 Task: Add Mychelle Nude Sun Shield Liquid Tint Spf 50 to the cart.
Action: Mouse moved to (266, 139)
Screenshot: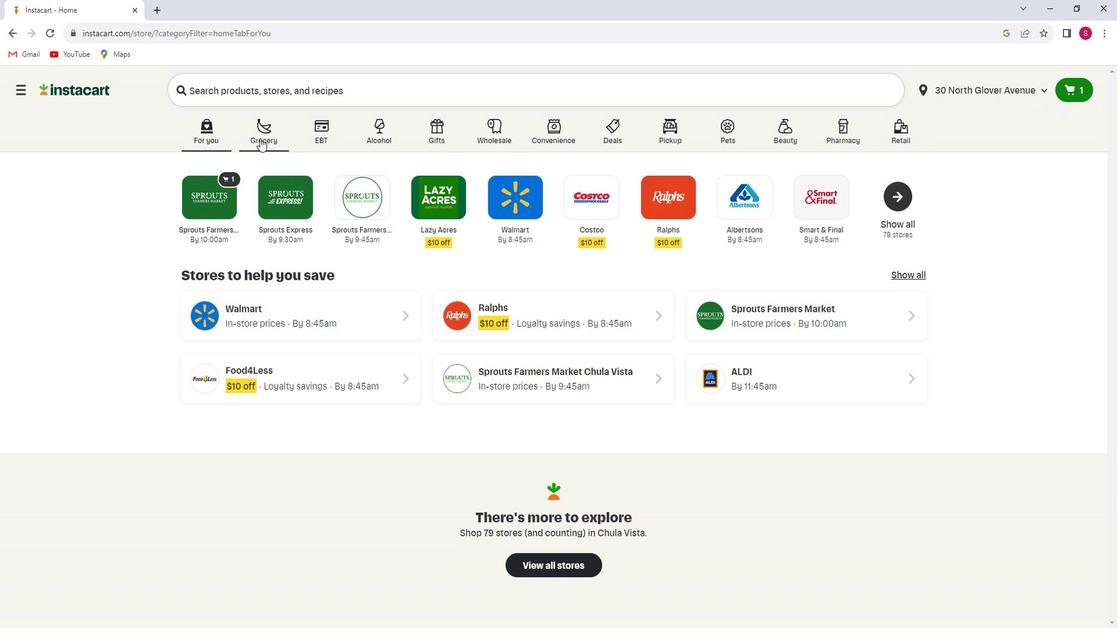
Action: Mouse pressed left at (266, 139)
Screenshot: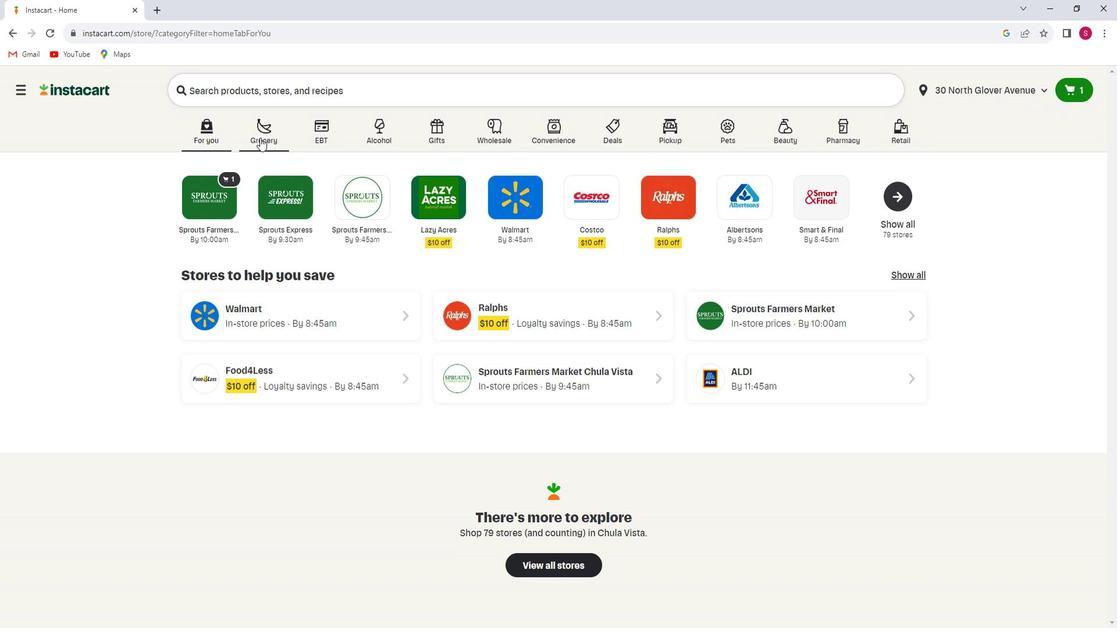 
Action: Mouse moved to (247, 360)
Screenshot: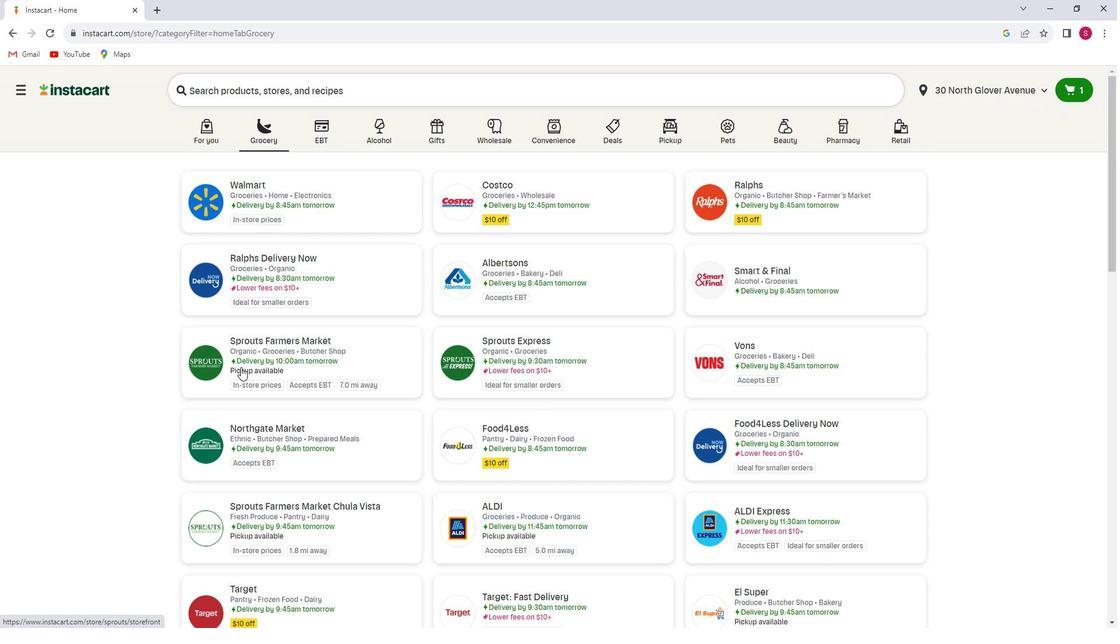 
Action: Mouse pressed left at (247, 360)
Screenshot: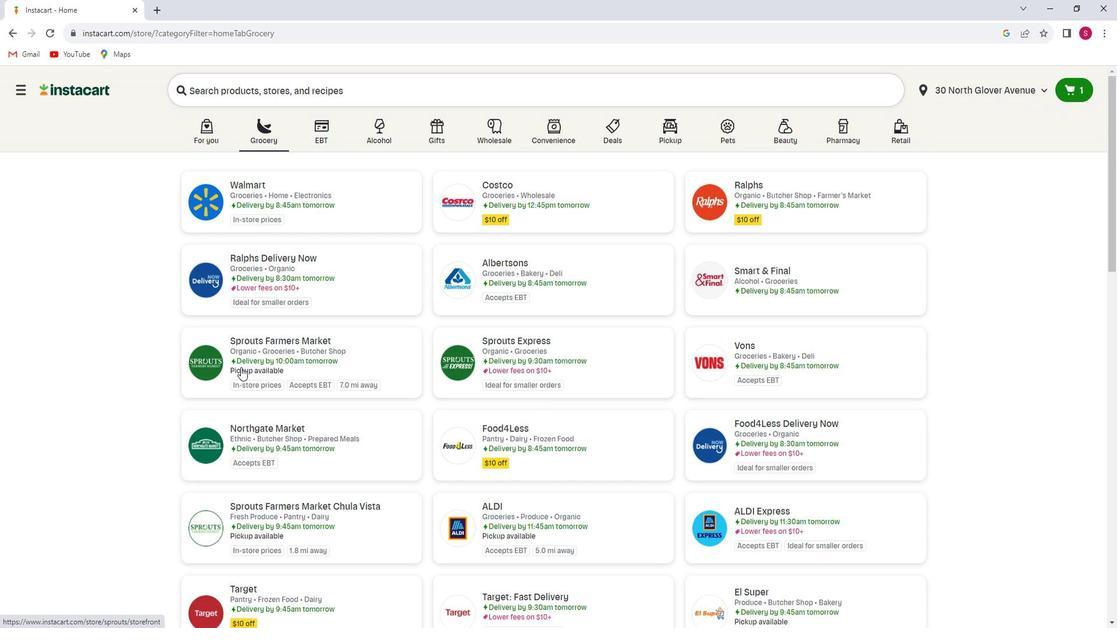 
Action: Mouse moved to (105, 372)
Screenshot: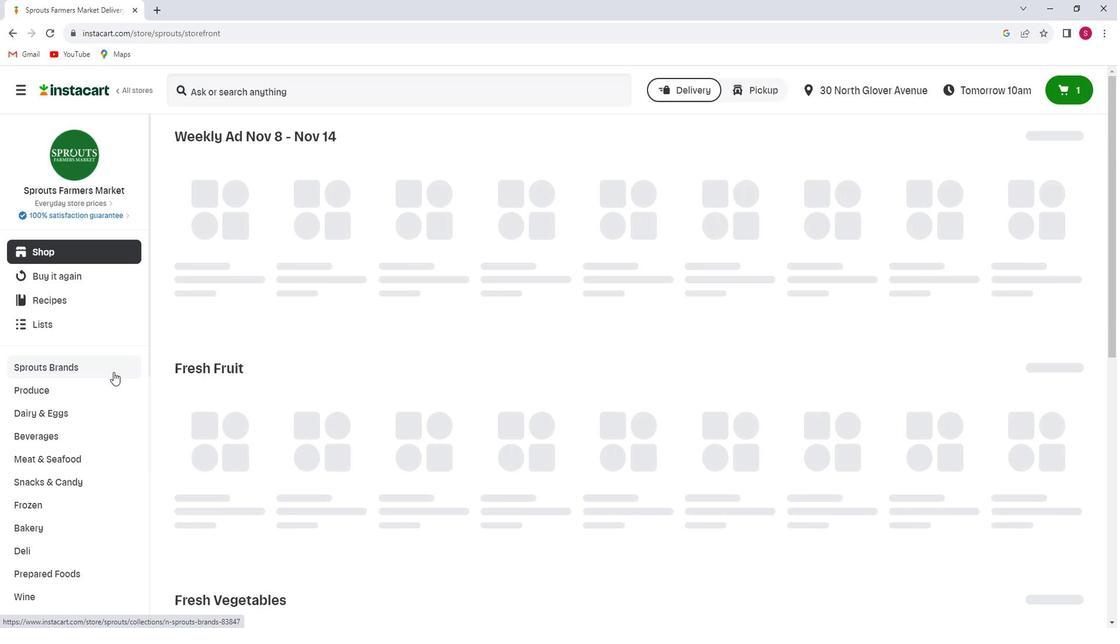 
Action: Mouse scrolled (105, 371) with delta (0, 0)
Screenshot: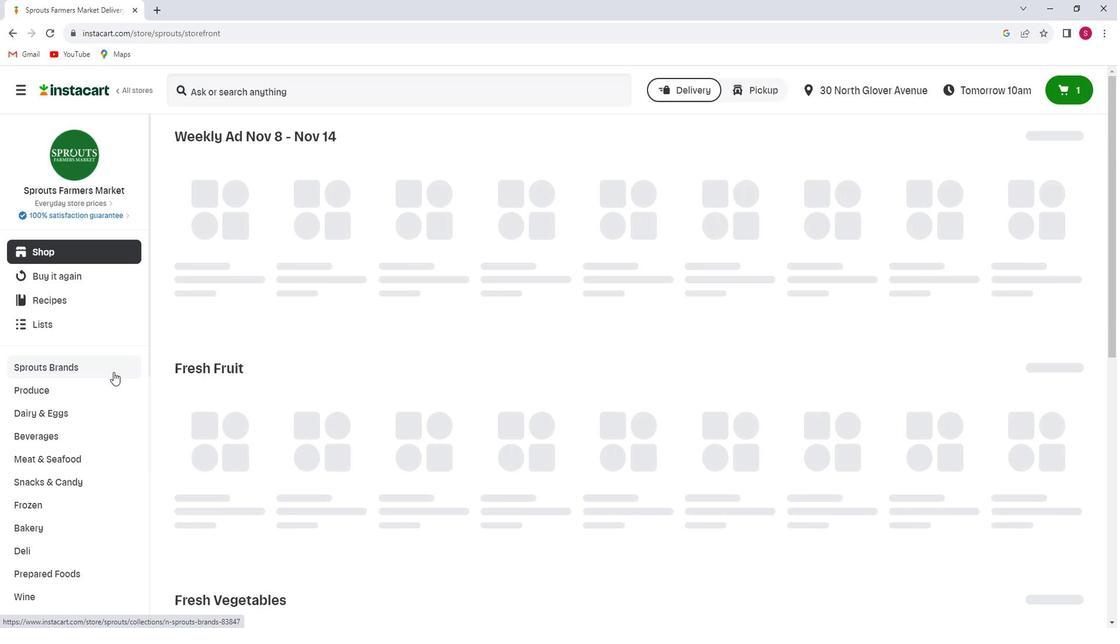
Action: Mouse moved to (103, 374)
Screenshot: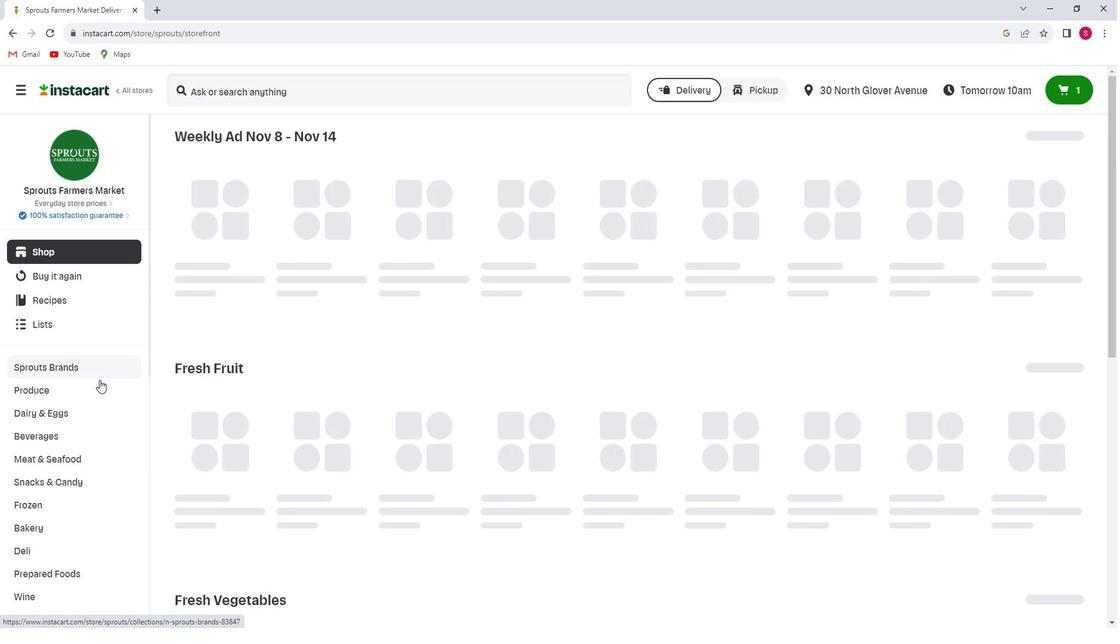 
Action: Mouse scrolled (103, 373) with delta (0, 0)
Screenshot: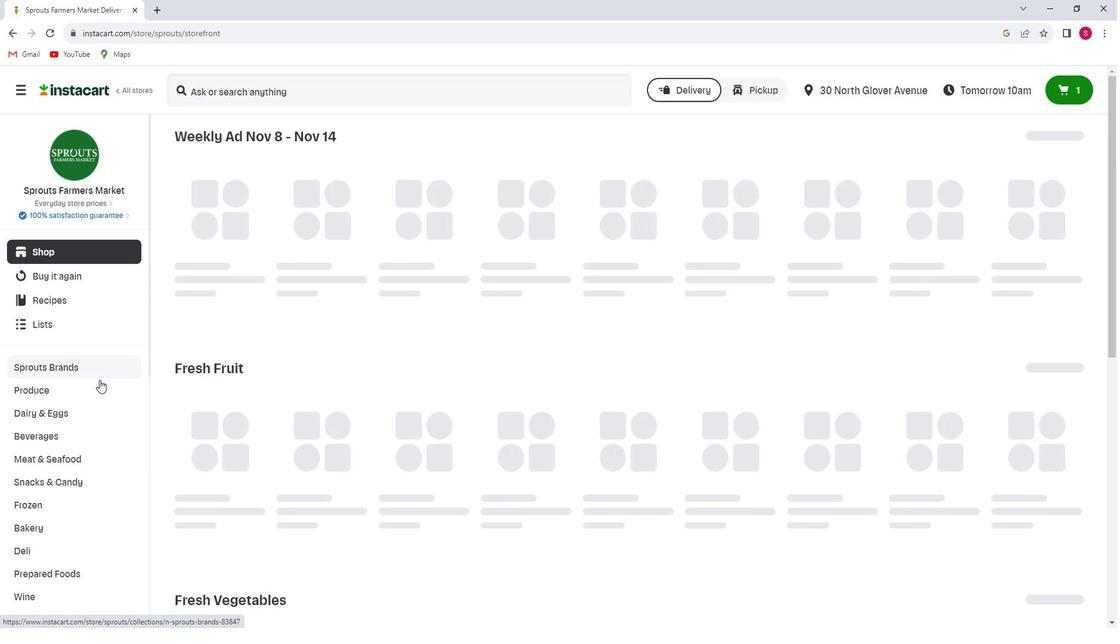 
Action: Mouse scrolled (103, 373) with delta (0, 0)
Screenshot: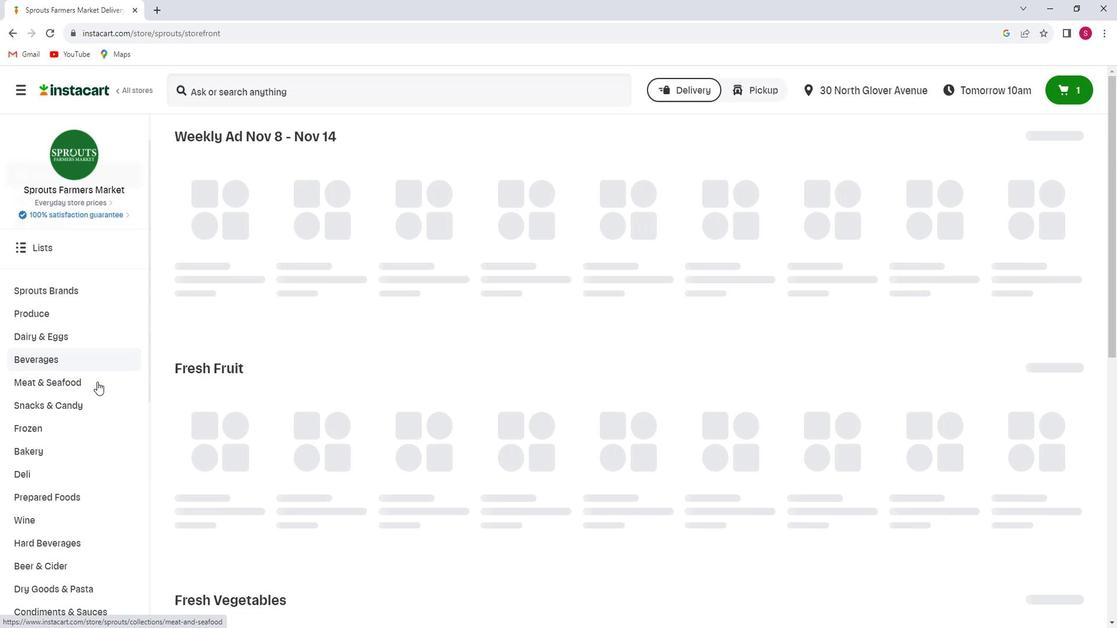
Action: Mouse scrolled (103, 373) with delta (0, 0)
Screenshot: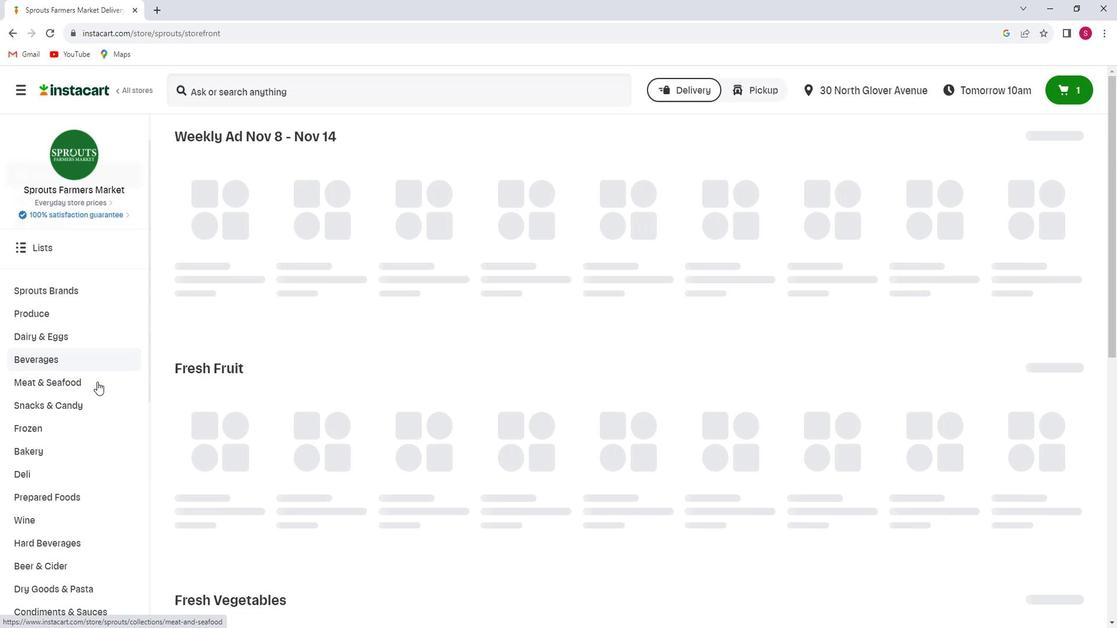 
Action: Mouse scrolled (103, 373) with delta (0, 0)
Screenshot: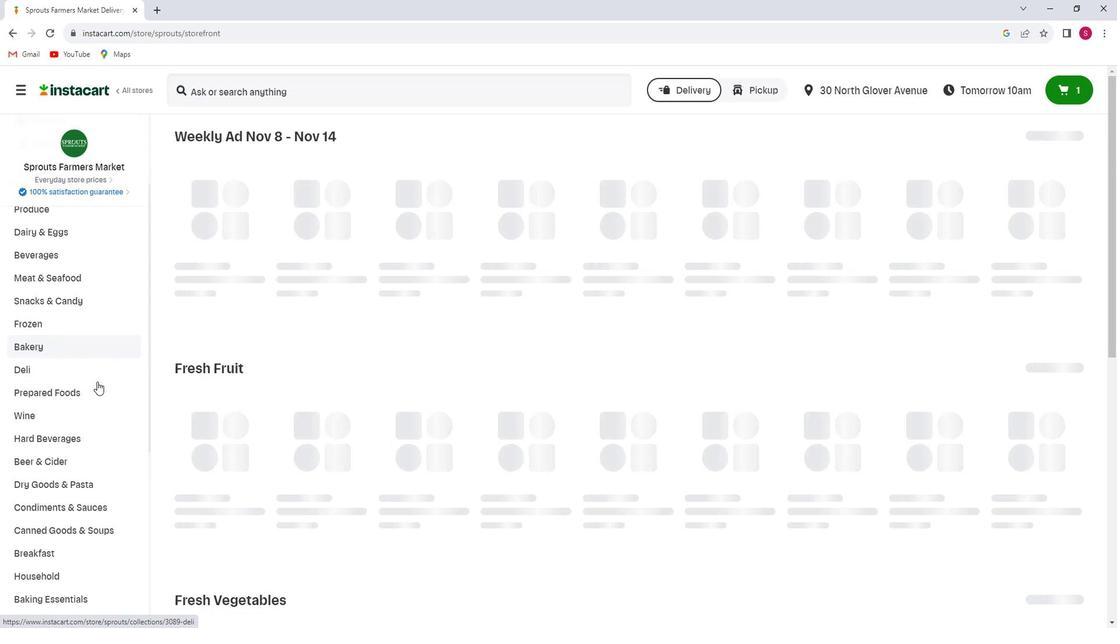 
Action: Mouse scrolled (103, 373) with delta (0, 0)
Screenshot: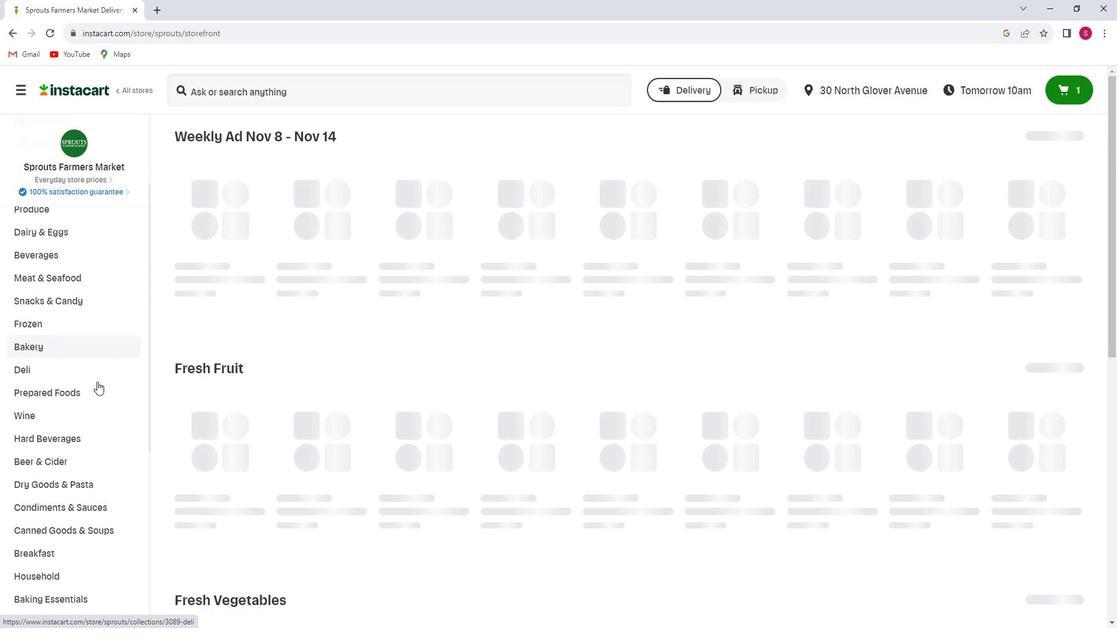 
Action: Mouse scrolled (103, 373) with delta (0, 0)
Screenshot: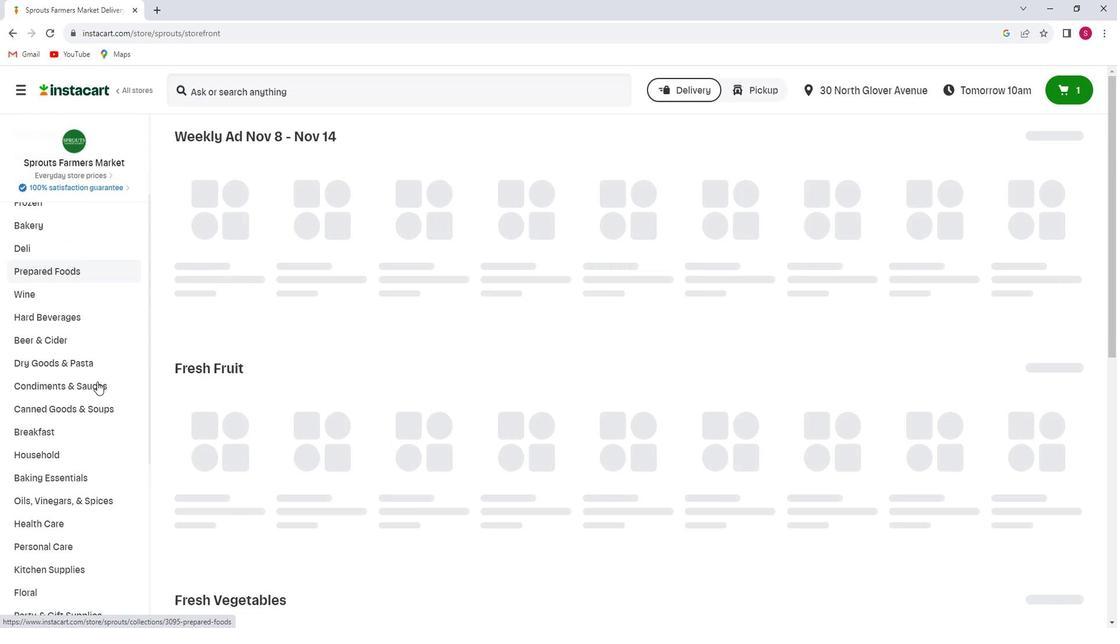 
Action: Mouse moved to (90, 406)
Screenshot: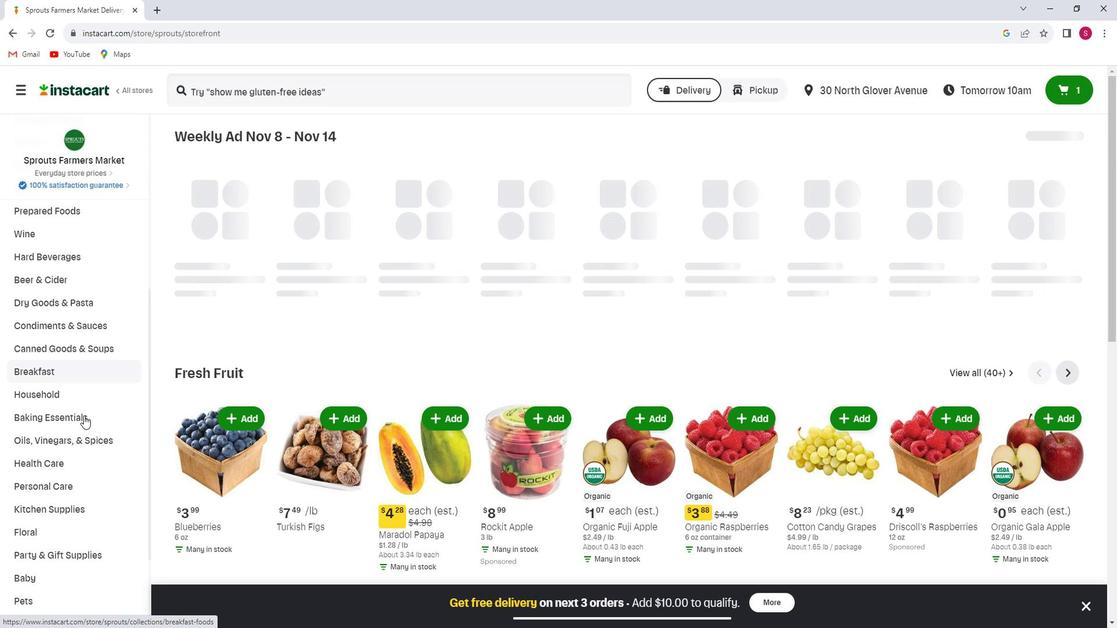 
Action: Mouse scrolled (90, 406) with delta (0, 0)
Screenshot: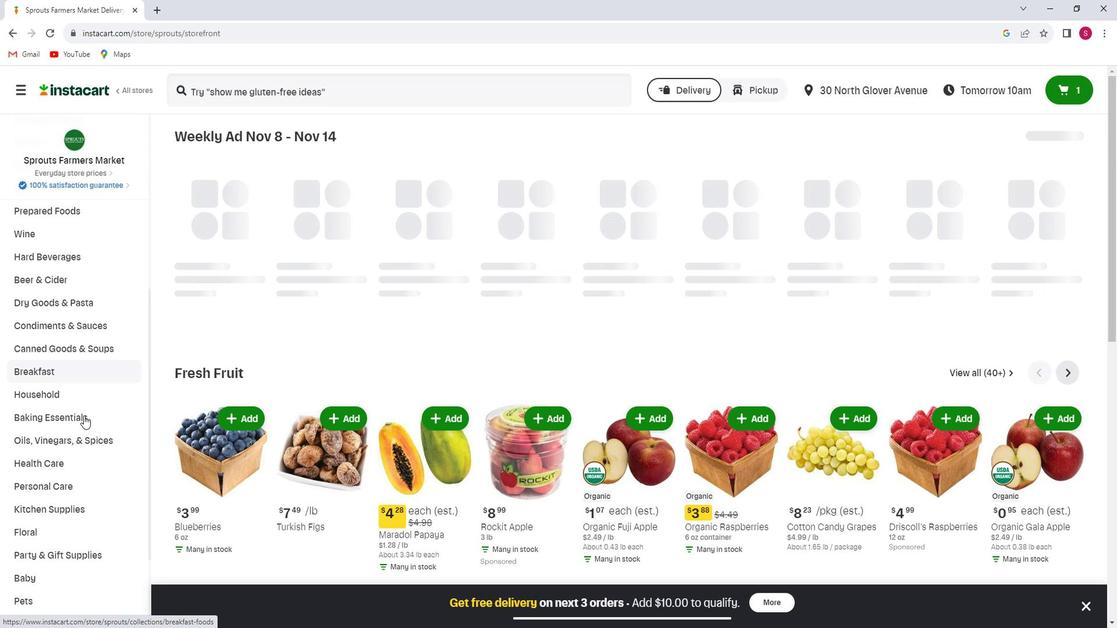 
Action: Mouse moved to (84, 413)
Screenshot: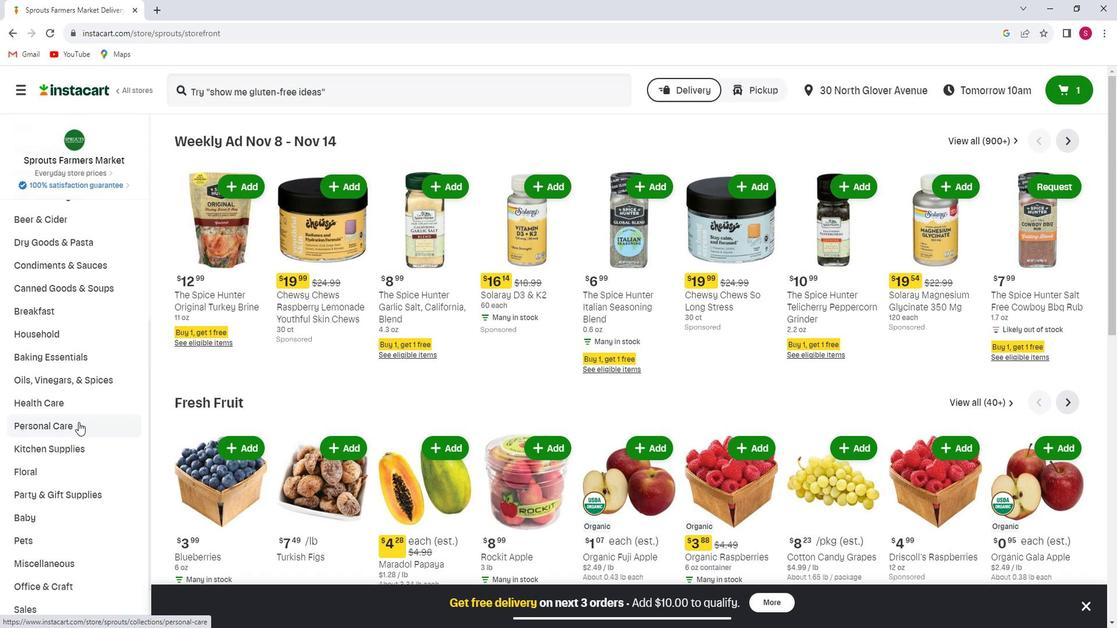 
Action: Mouse pressed left at (84, 413)
Screenshot: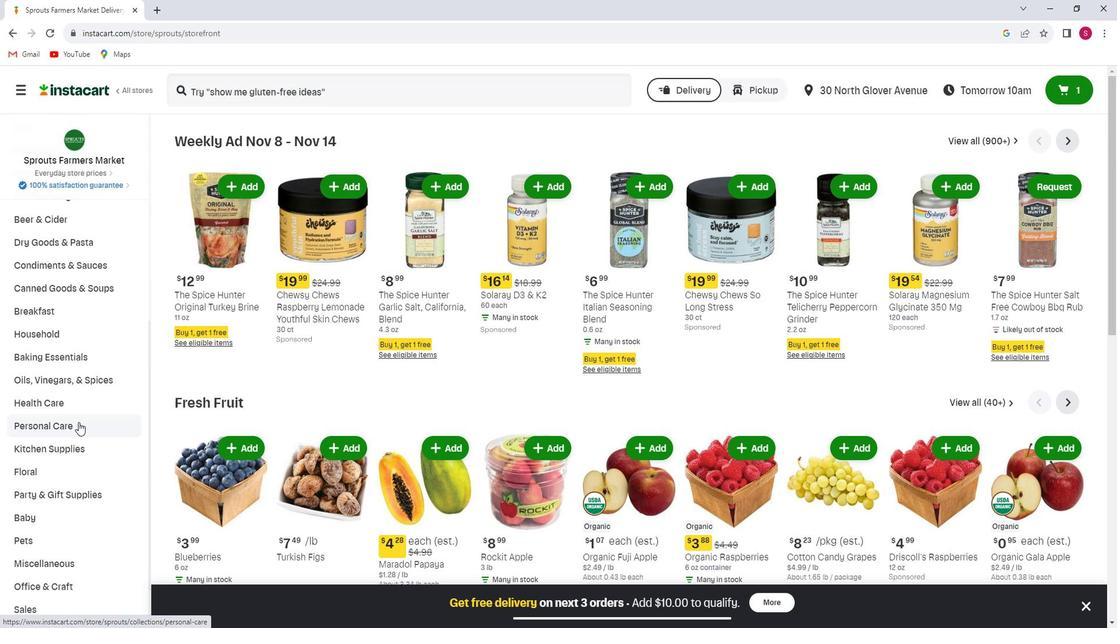 
Action: Mouse moved to (923, 168)
Screenshot: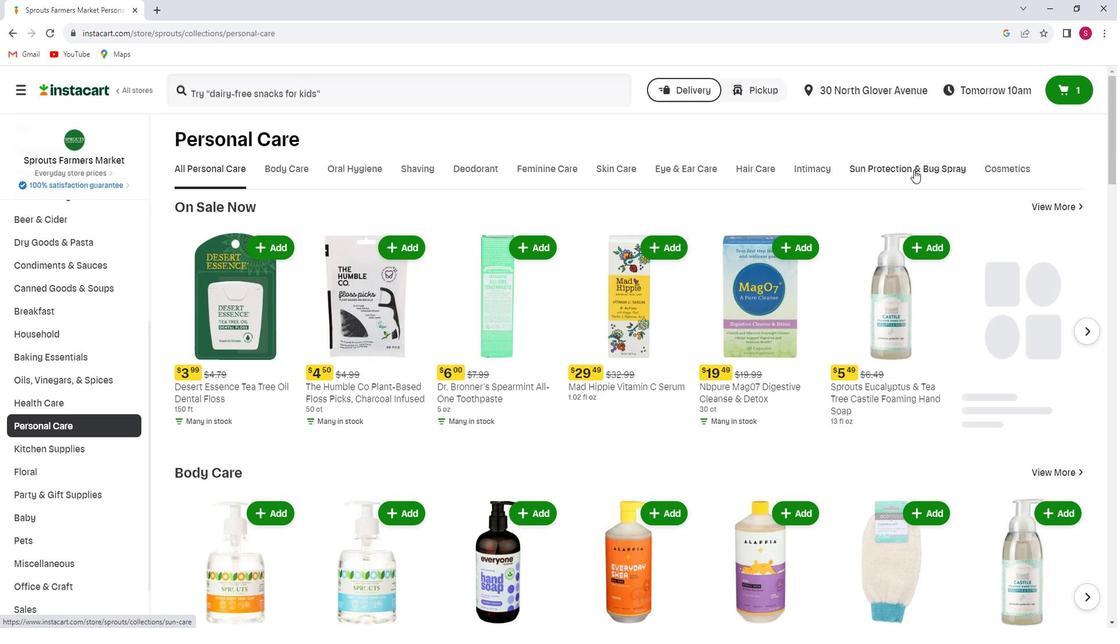 
Action: Mouse pressed left at (923, 168)
Screenshot: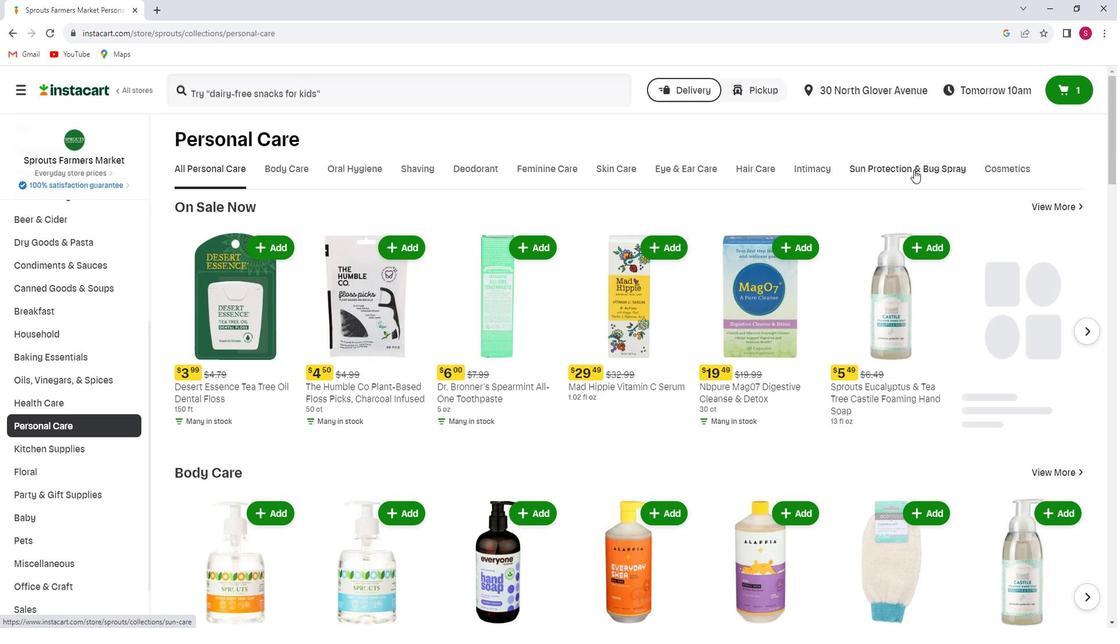 
Action: Mouse moved to (884, 170)
Screenshot: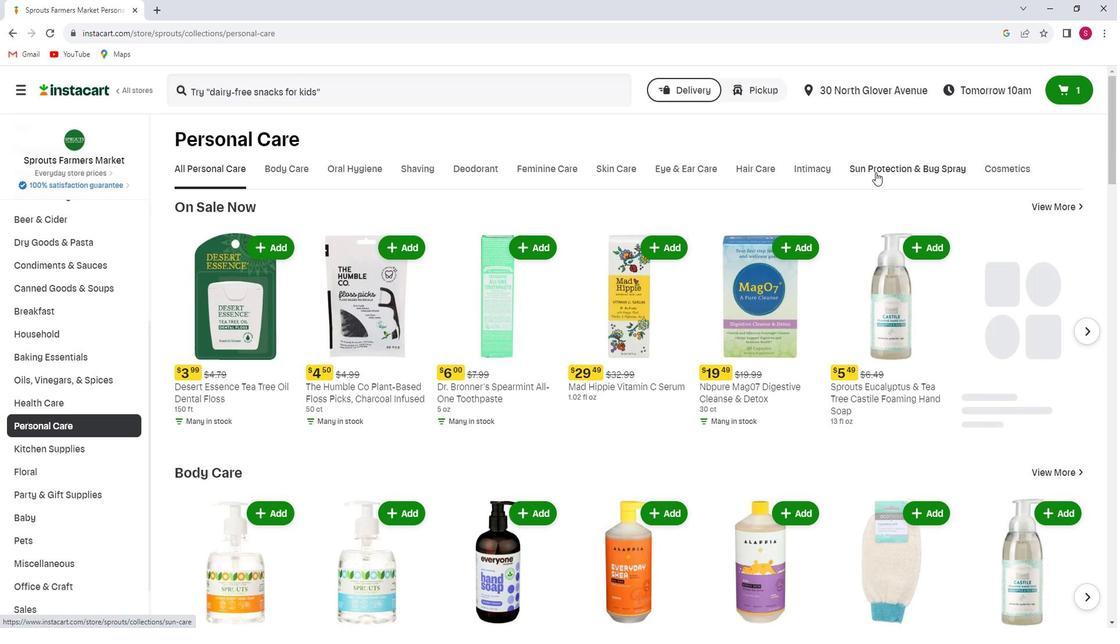 
Action: Mouse pressed left at (884, 170)
Screenshot: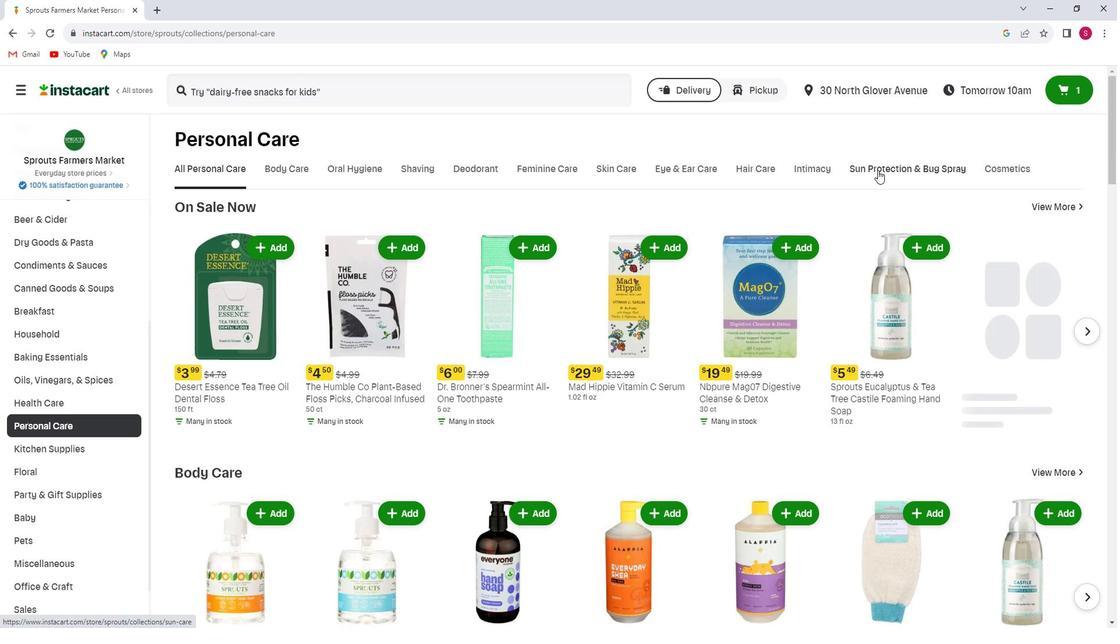 
Action: Mouse moved to (384, 101)
Screenshot: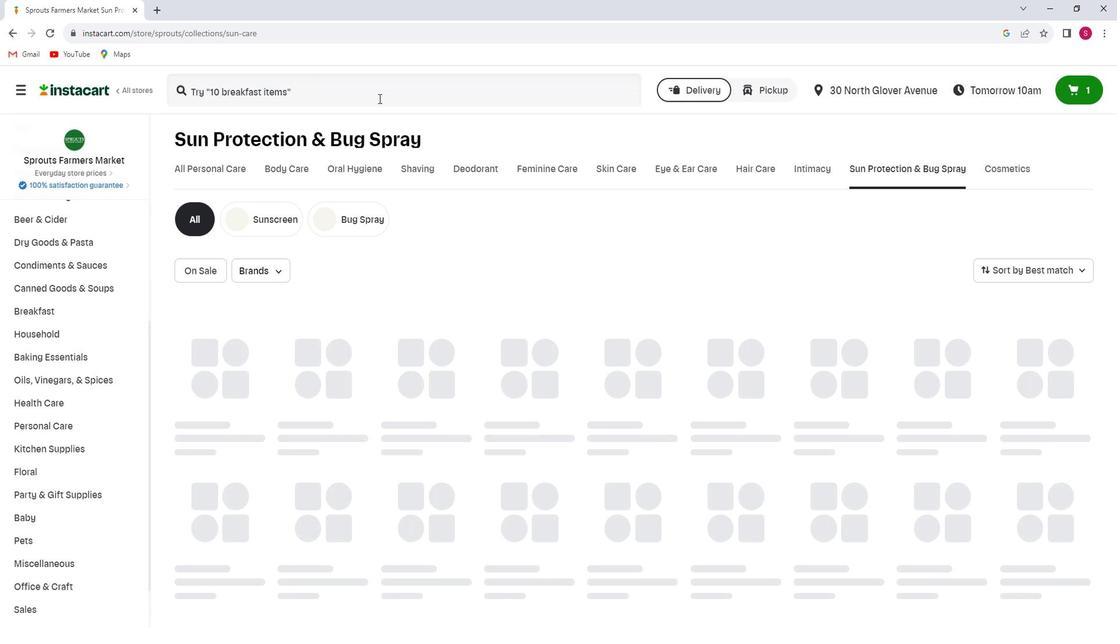 
Action: Mouse pressed left at (384, 101)
Screenshot: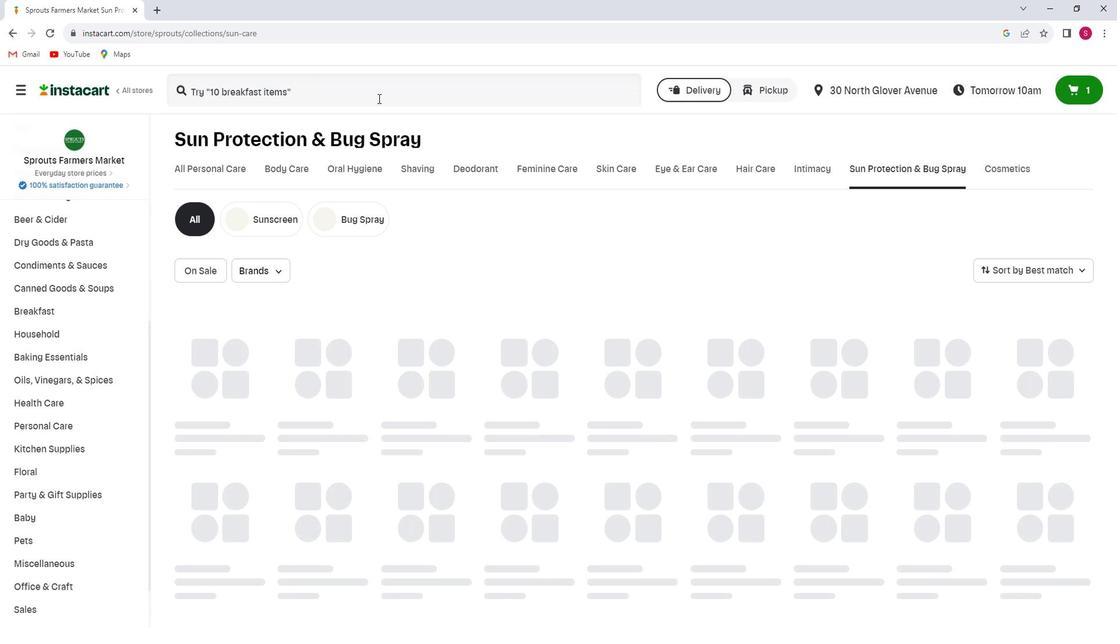 
Action: Mouse moved to (384, 100)
Screenshot: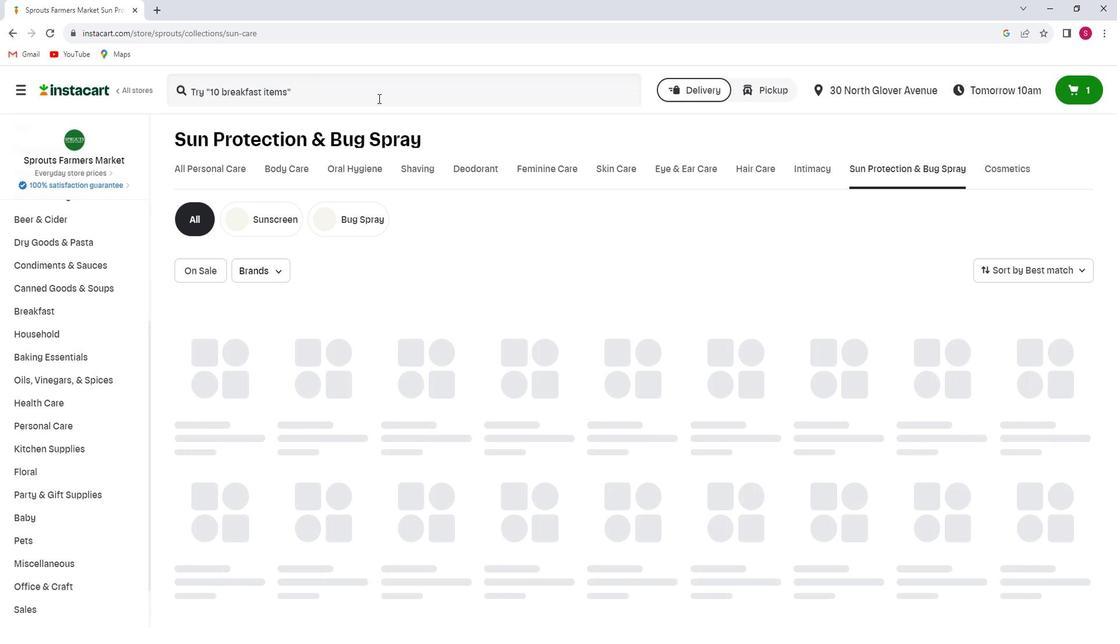 
Action: Mouse pressed left at (384, 100)
Screenshot: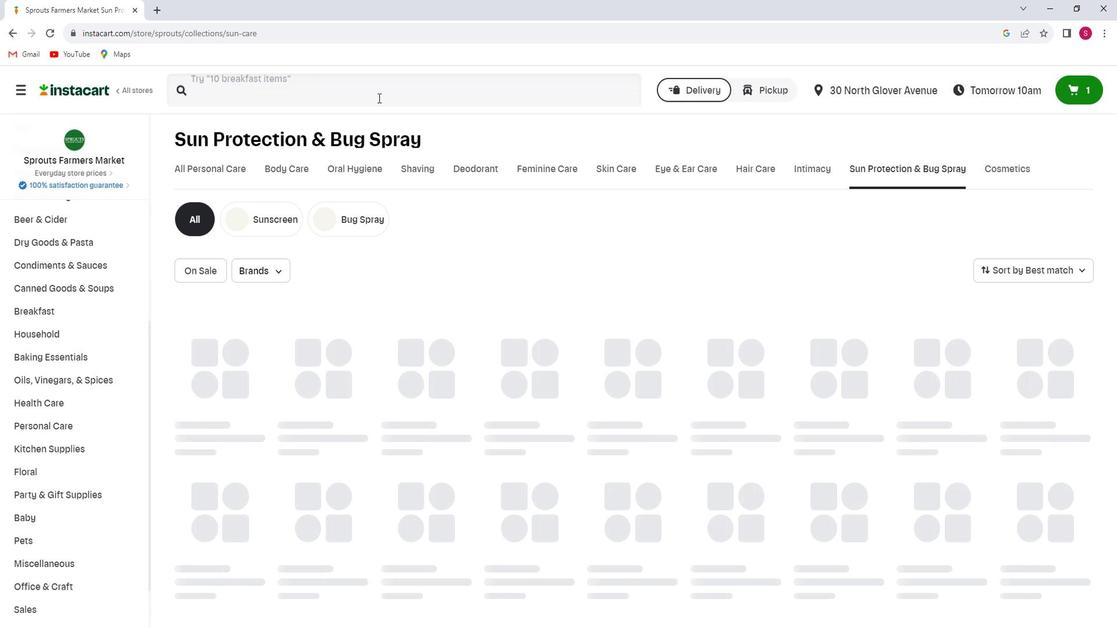 
Action: Mouse moved to (340, 83)
Screenshot: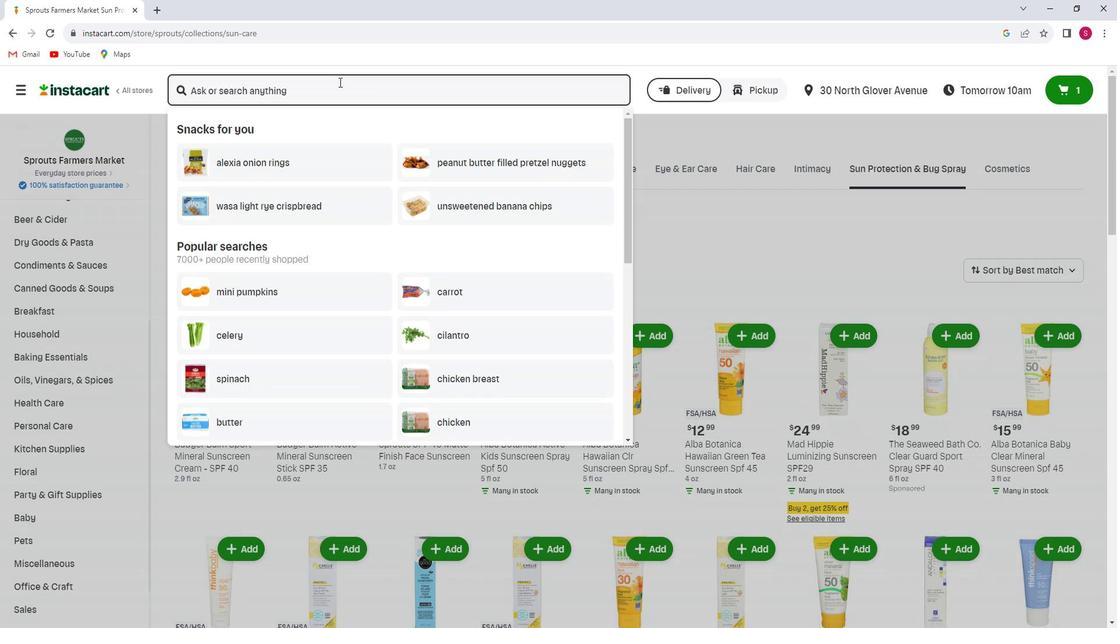
Action: Key pressed <Key.shift>Mychelle<Key.space><Key.shift>Nude<Key.space><Key.shift>Sun<Key.space><Key.shift>Shield<Key.space><Key.shift>liquid<Key.space><Key.shift>Tint<Key.space><Key.shift>Spf<Key.space>50<Key.enter>
Screenshot: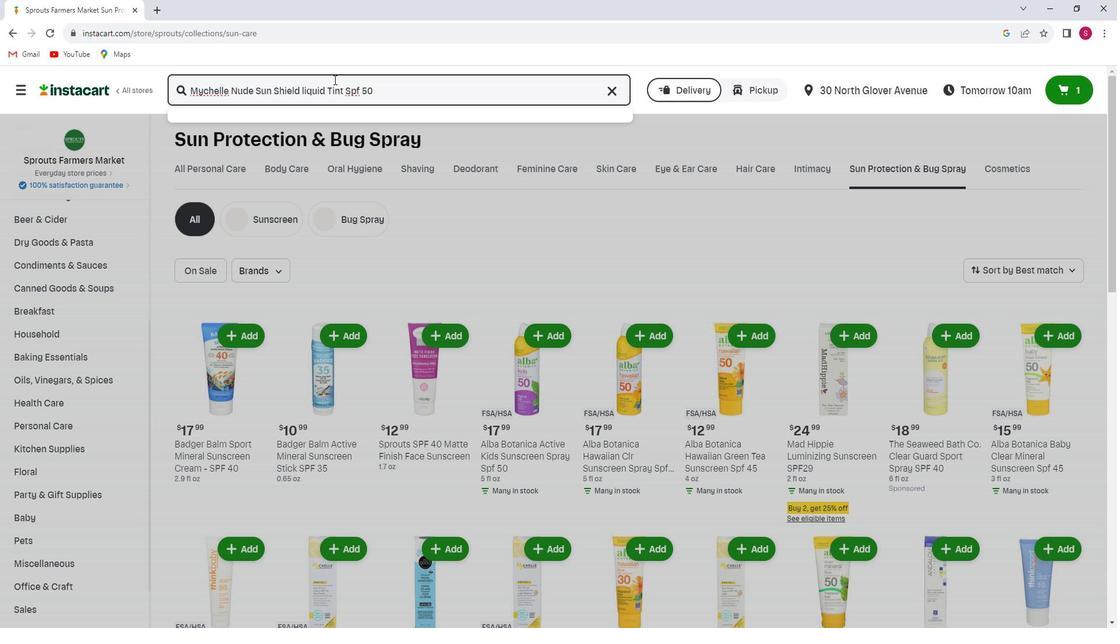
Action: Mouse moved to (315, 203)
Screenshot: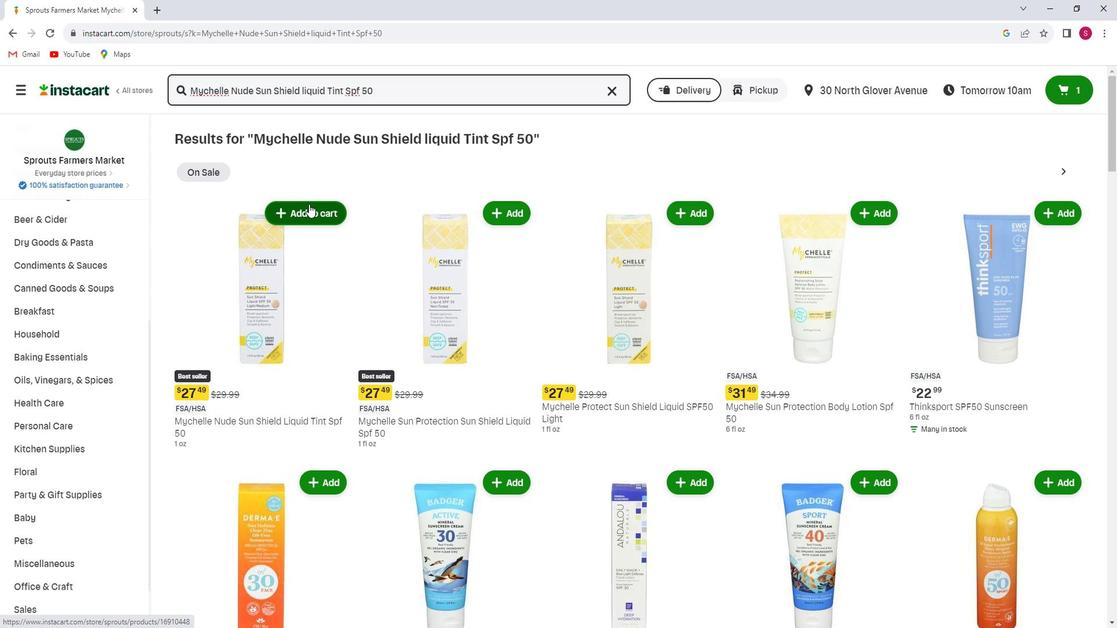 
Action: Mouse pressed left at (315, 203)
Screenshot: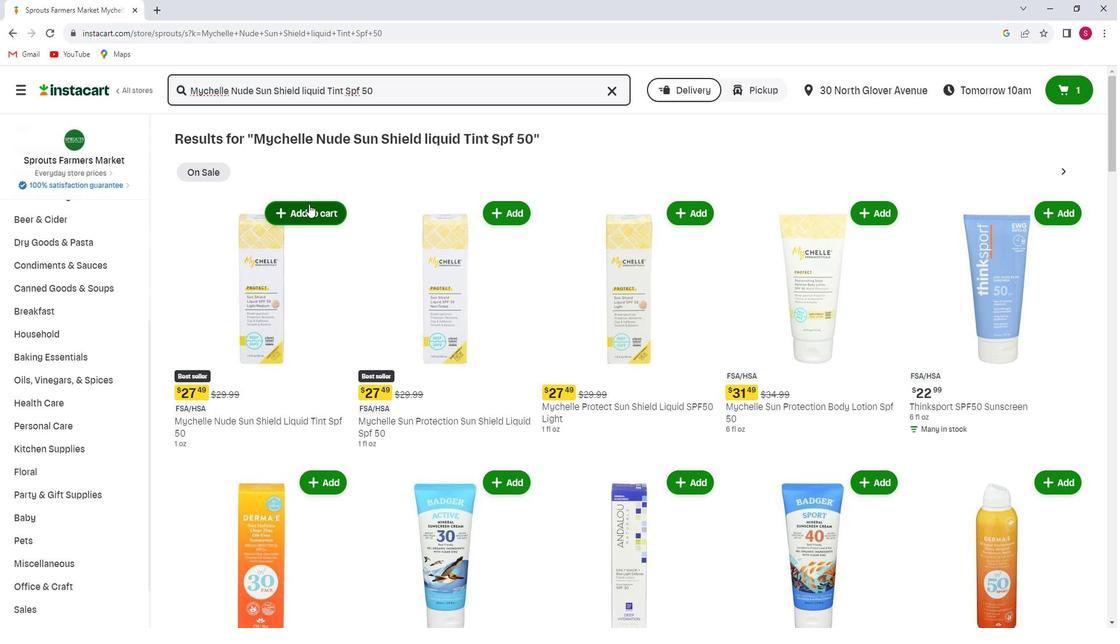 
Action: Mouse moved to (380, 294)
Screenshot: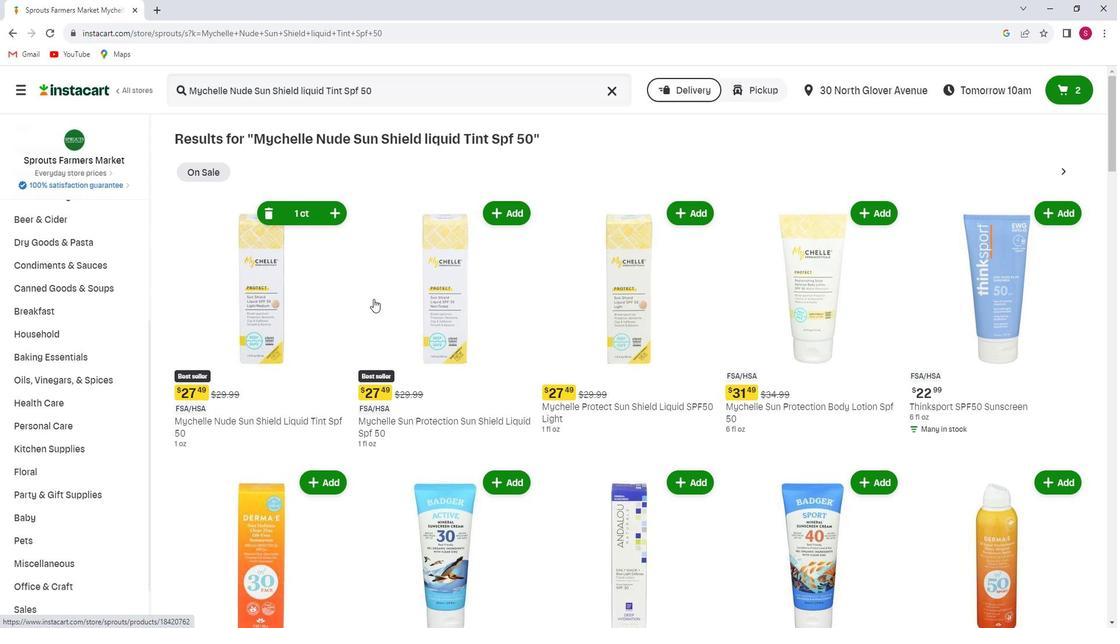 
